 Task: Change  the formatting of the data to Which is Greater than5, In conditional formating, put the option 'Yelow Fill with Drak Yellow Text'In the sheet   Radiant Sales log book
Action: Mouse moved to (33, 143)
Screenshot: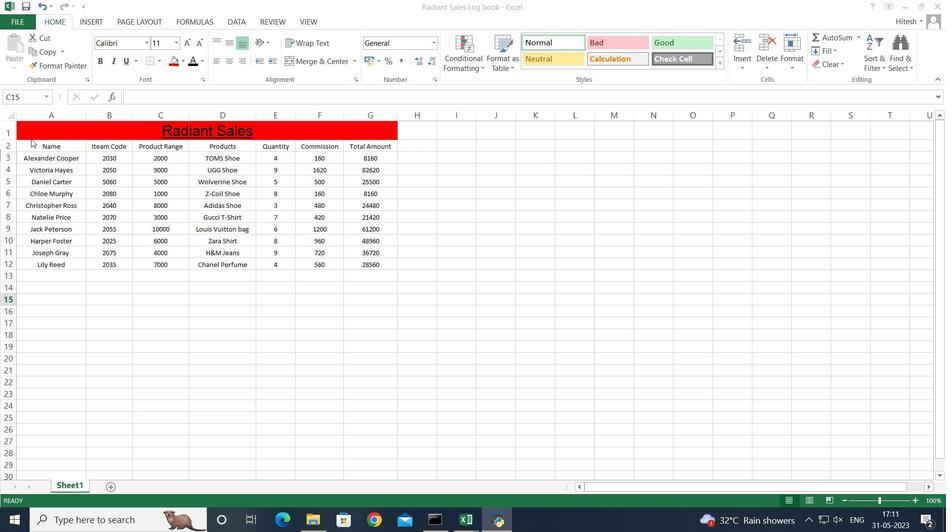 
Action: Mouse pressed left at (33, 143)
Screenshot: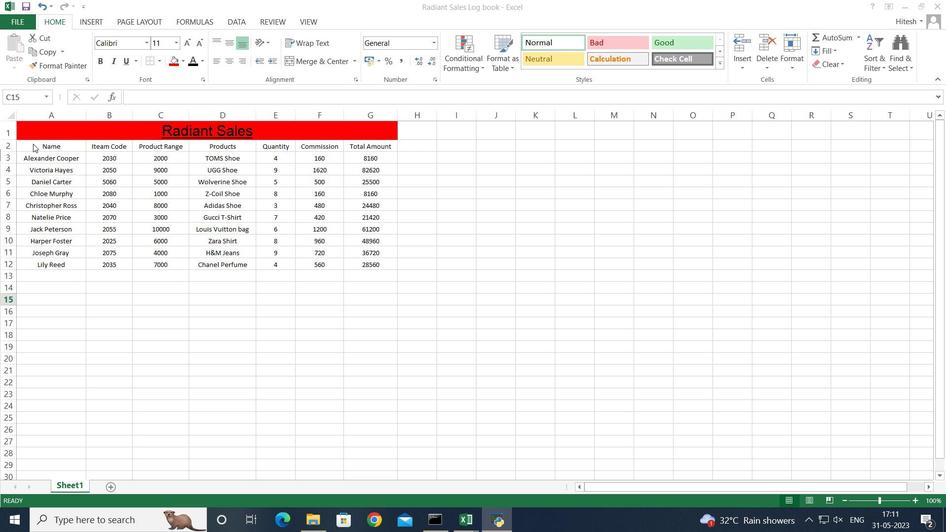 
Action: Mouse moved to (36, 146)
Screenshot: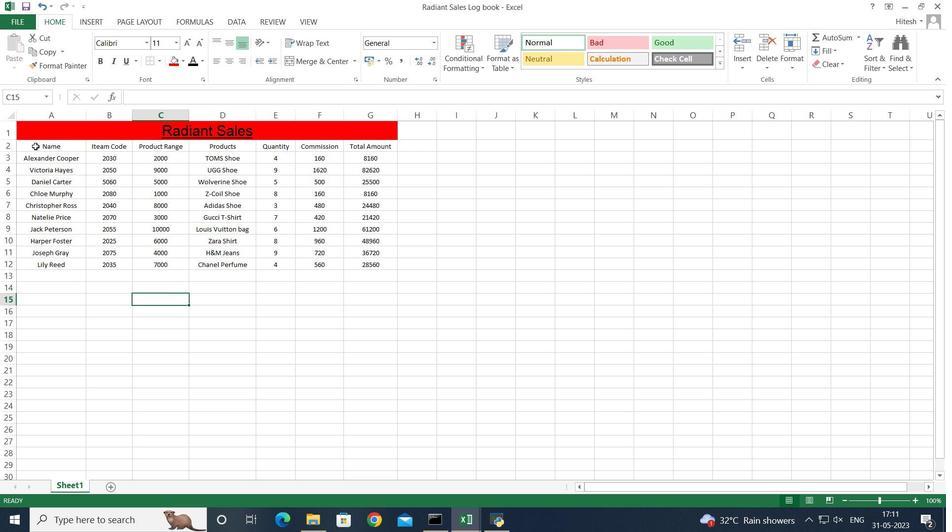 
Action: Mouse pressed left at (36, 146)
Screenshot: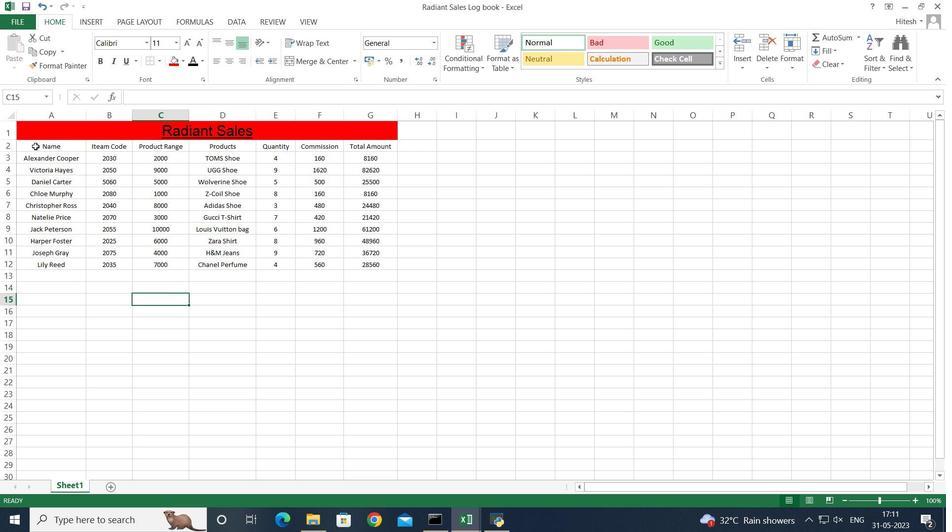 
Action: Key pressed <Key.shift><Key.right><Key.right><Key.right><Key.right><Key.right><Key.right><Key.down><Key.down><Key.down><Key.down><Key.down><Key.down><Key.down><Key.down><Key.down><Key.down>
Screenshot: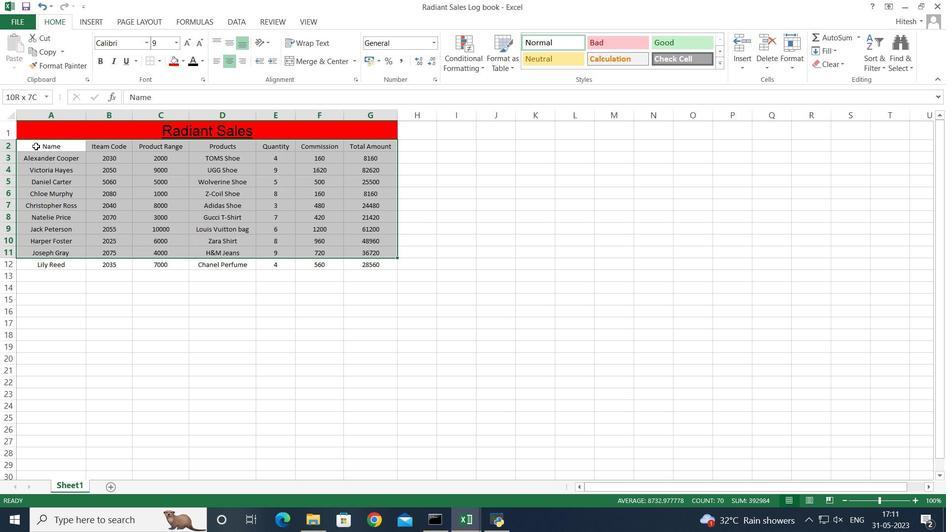 
Action: Mouse moved to (462, 55)
Screenshot: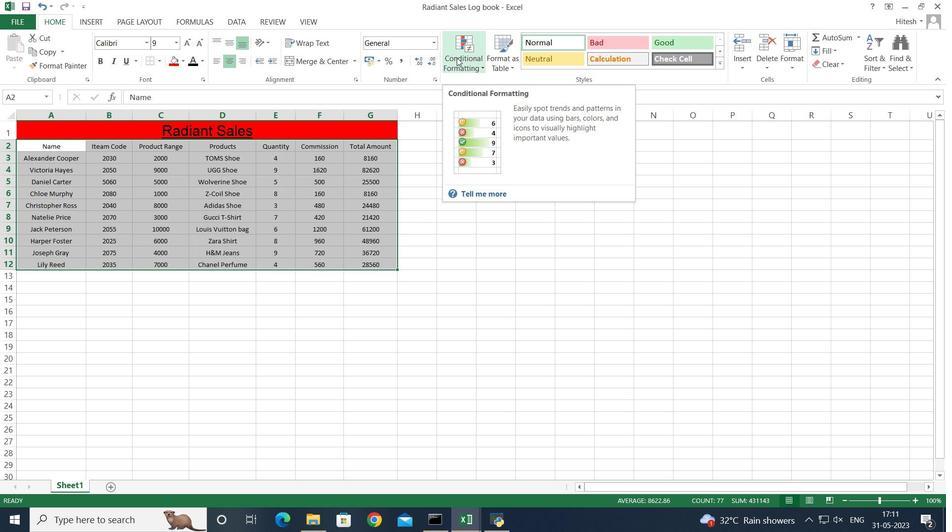 
Action: Mouse pressed left at (462, 55)
Screenshot: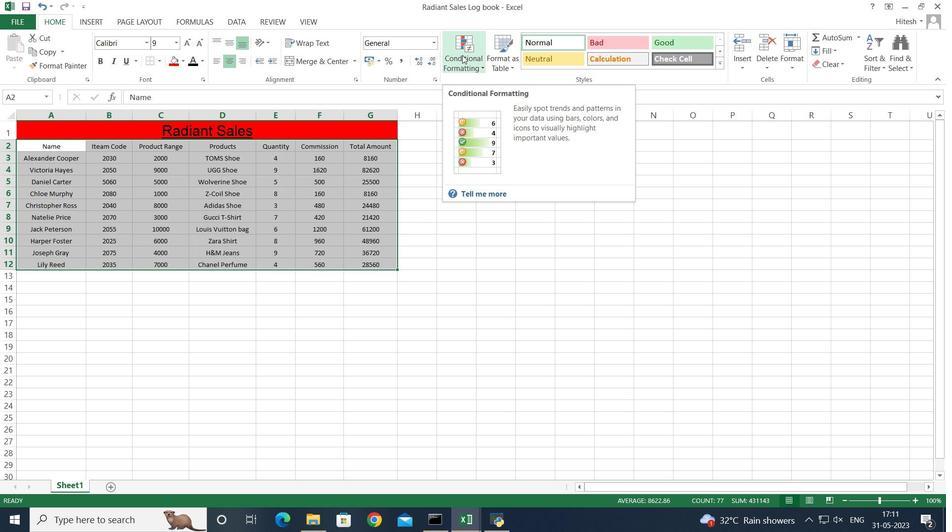 
Action: Mouse moved to (573, 86)
Screenshot: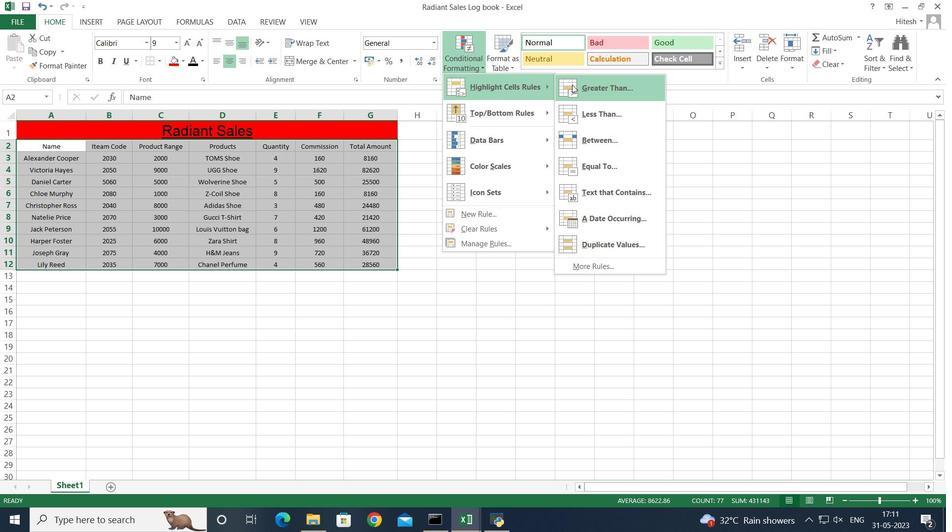 
Action: Mouse pressed left at (573, 86)
Screenshot: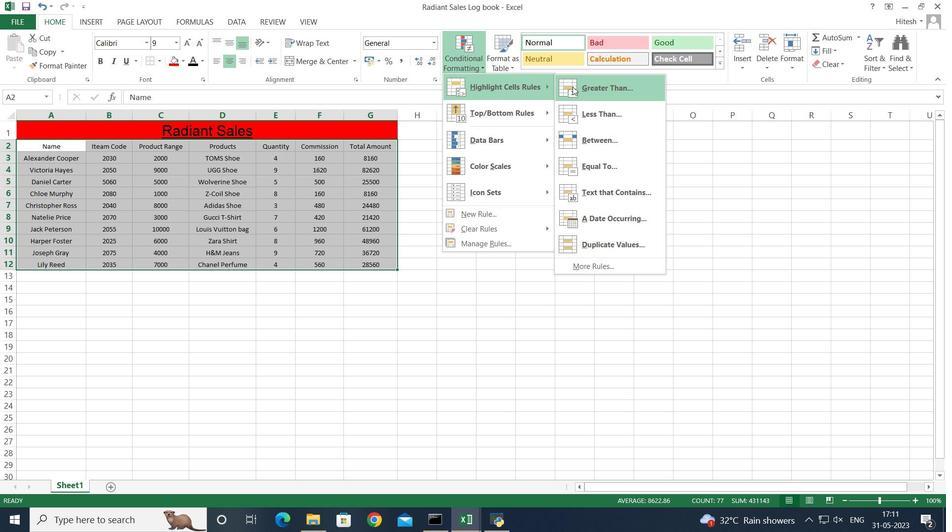 
Action: Mouse moved to (238, 247)
Screenshot: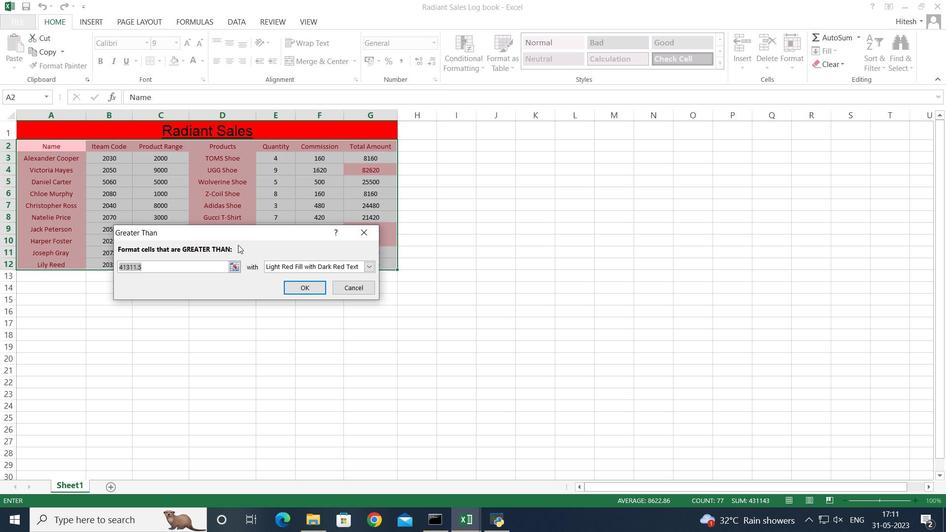 
Action: Key pressed <Key.backspace>5
Screenshot: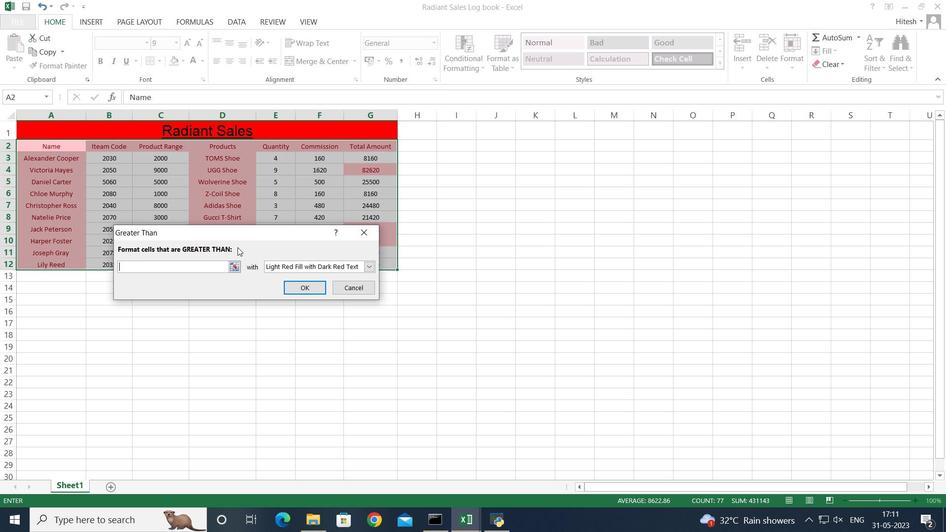 
Action: Mouse moved to (366, 263)
Screenshot: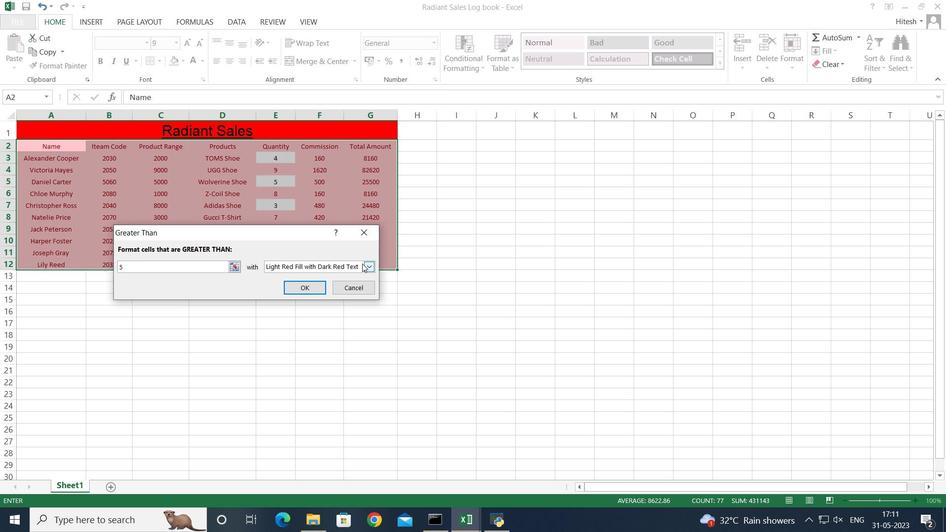
Action: Mouse pressed left at (366, 263)
Screenshot: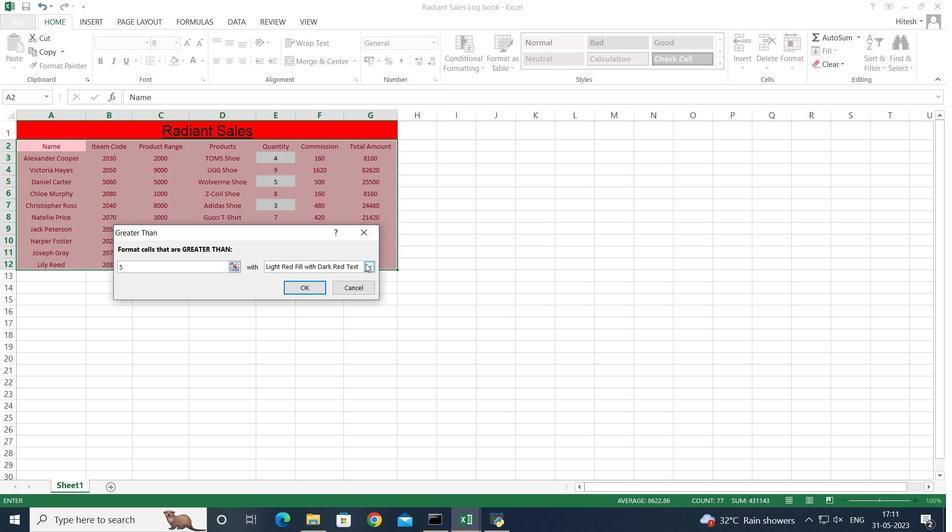 
Action: Mouse moved to (338, 285)
Screenshot: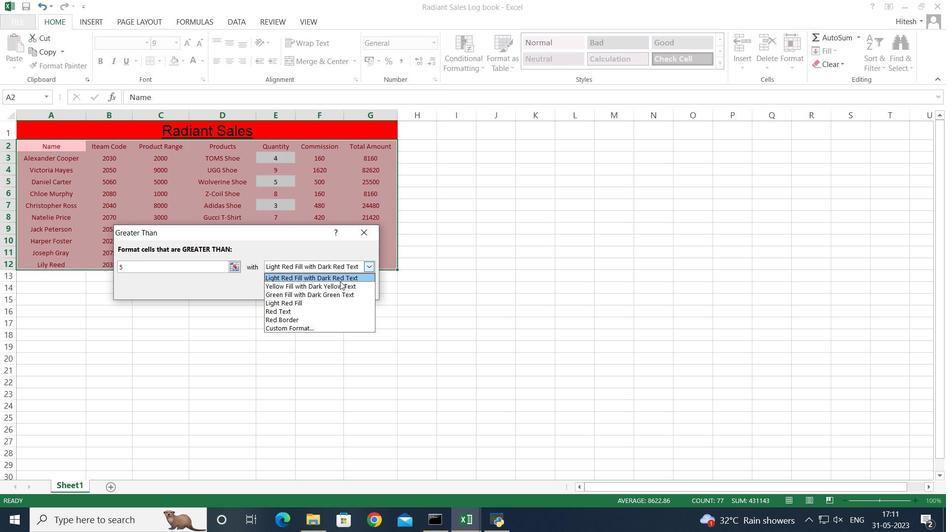 
Action: Mouse pressed left at (338, 285)
Screenshot: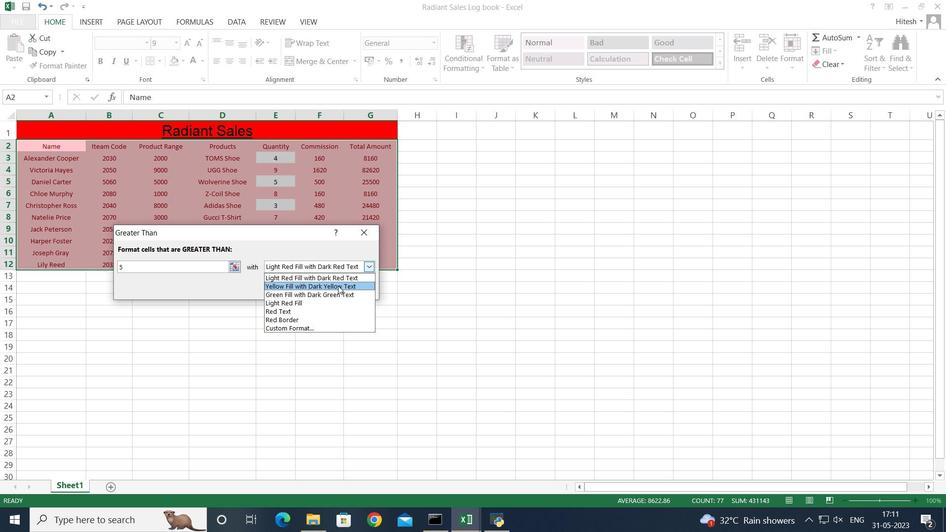 
Action: Mouse moved to (303, 286)
Screenshot: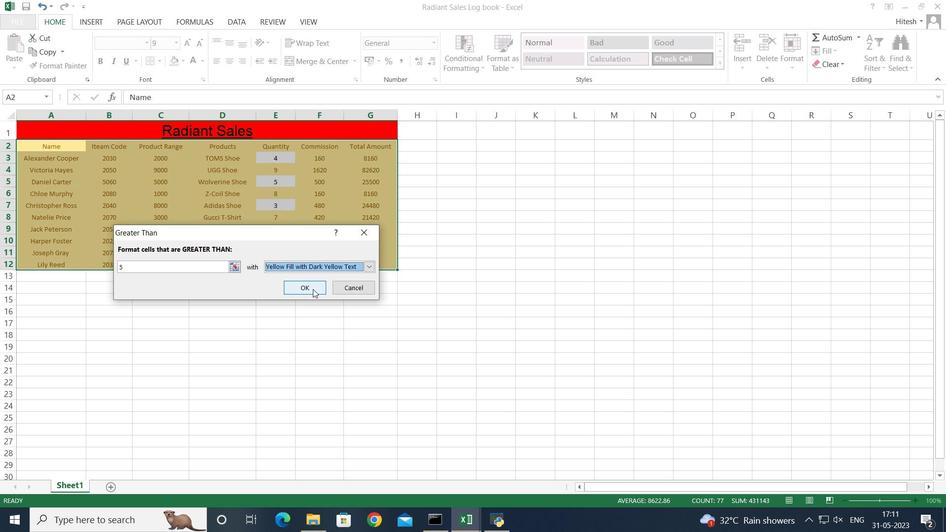 
Action: Mouse pressed left at (303, 286)
Screenshot: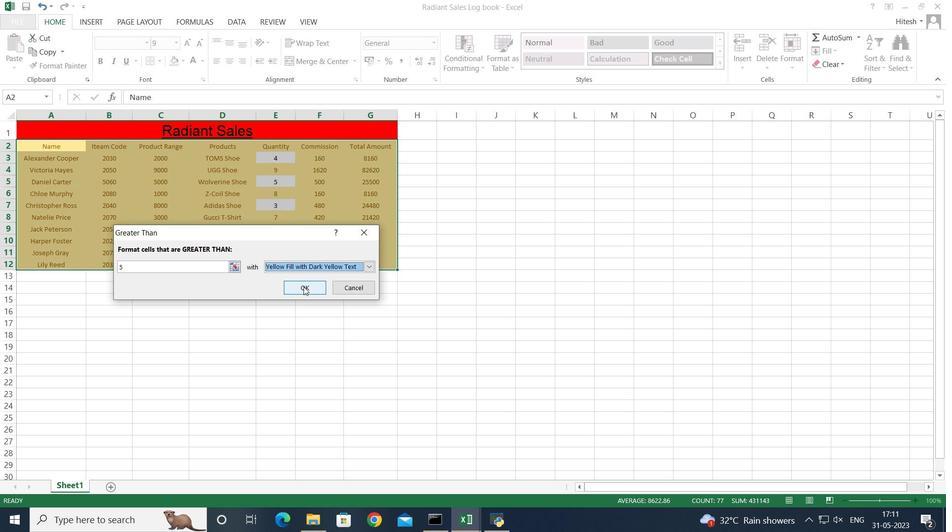 
Action: Mouse moved to (210, 315)
Screenshot: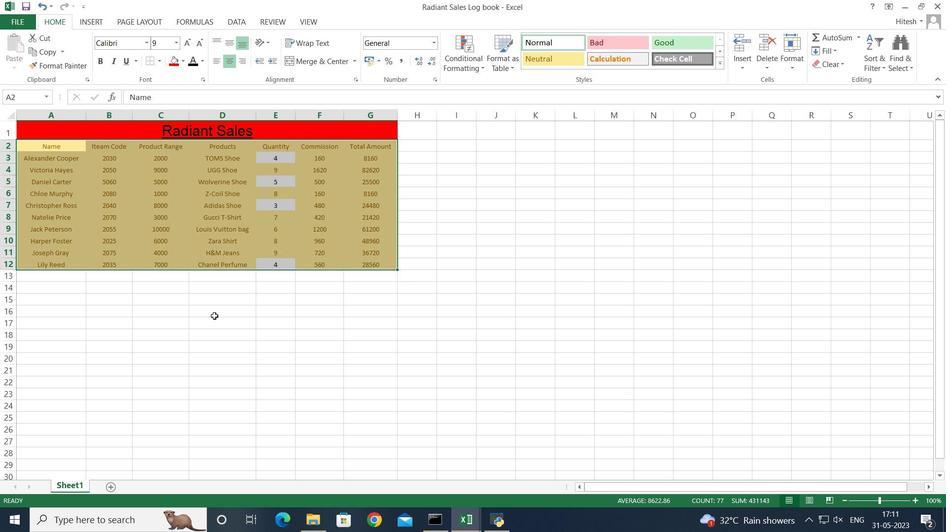 
Action: Mouse pressed left at (210, 315)
Screenshot: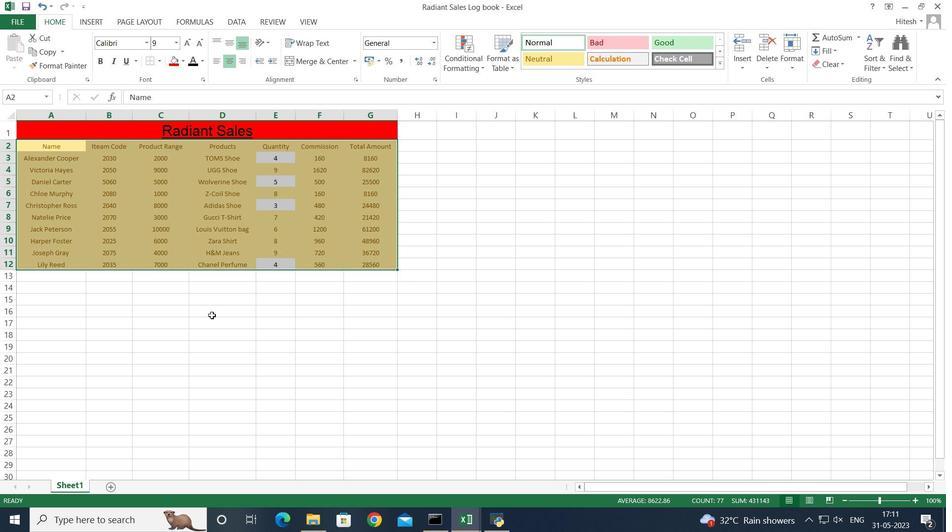 
Action: Mouse moved to (94, 311)
Screenshot: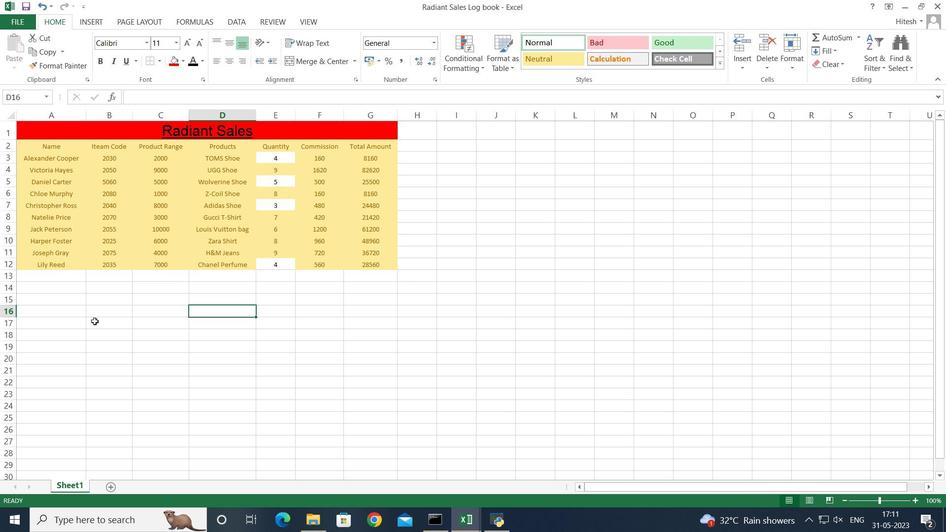 
